 Task: Change "SDT Descriptors" for TS muxer to 56.
Action: Mouse moved to (113, 12)
Screenshot: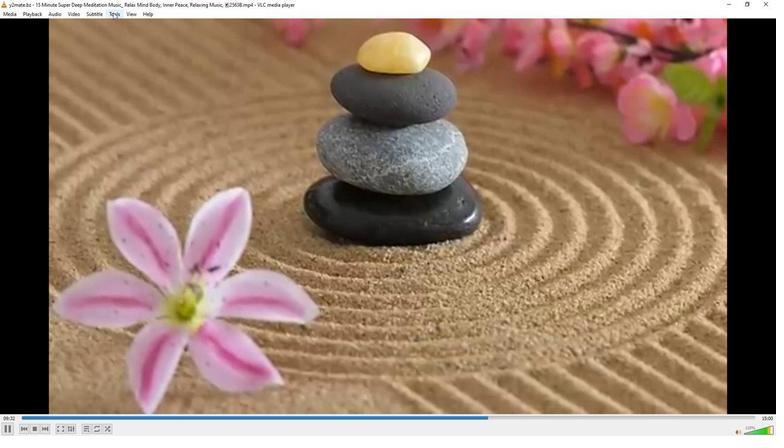 
Action: Mouse pressed left at (113, 12)
Screenshot: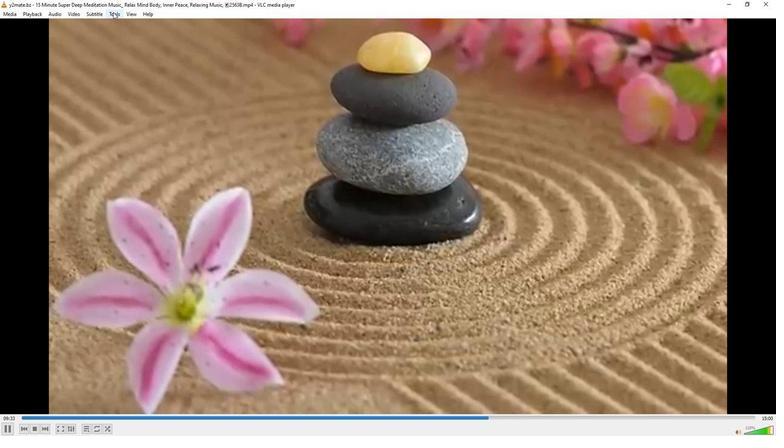
Action: Mouse moved to (132, 109)
Screenshot: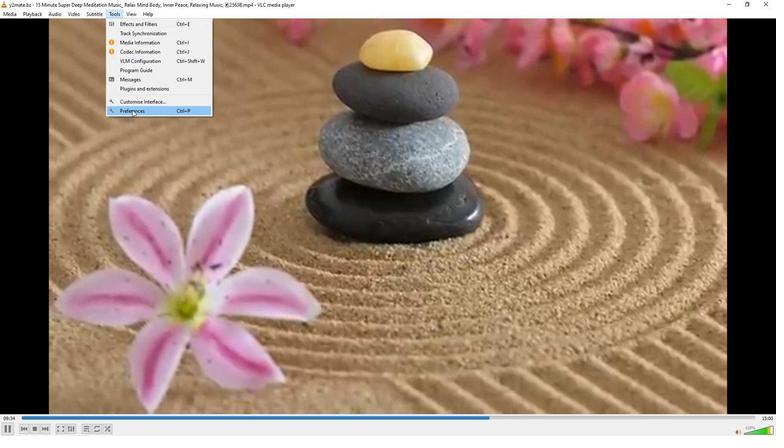 
Action: Mouse pressed left at (132, 109)
Screenshot: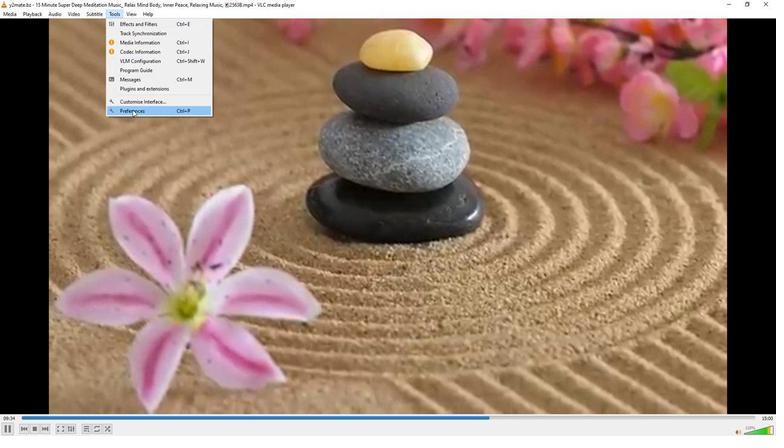 
Action: Mouse moved to (255, 354)
Screenshot: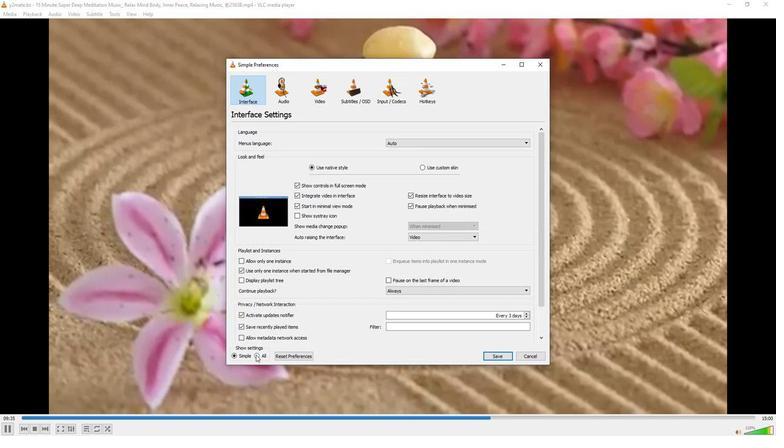 
Action: Mouse pressed left at (255, 354)
Screenshot: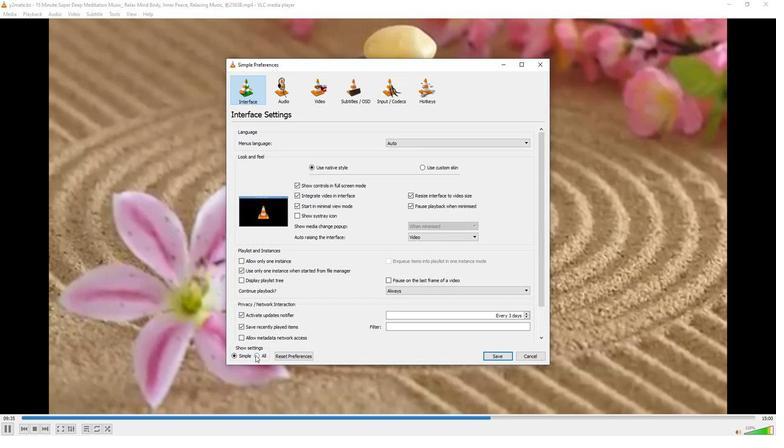 
Action: Mouse moved to (258, 310)
Screenshot: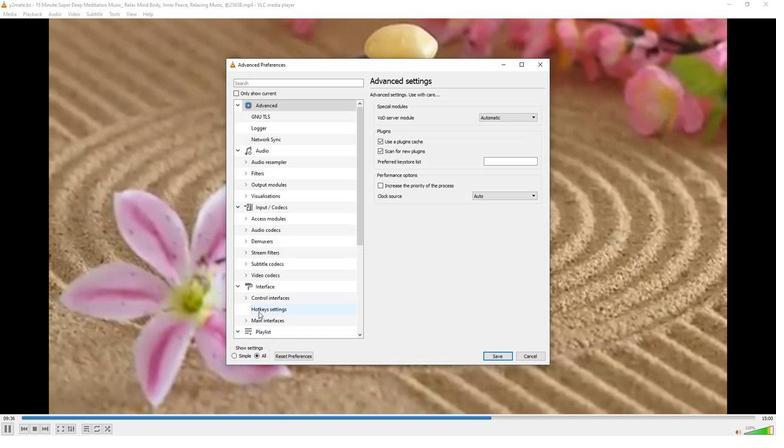 
Action: Mouse scrolled (258, 310) with delta (0, 0)
Screenshot: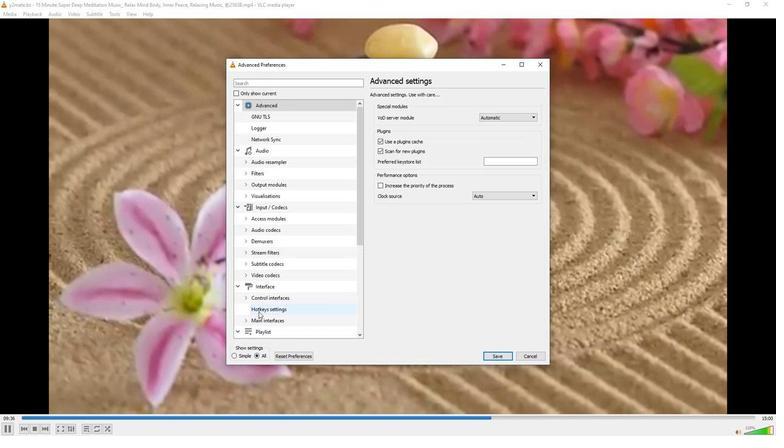 
Action: Mouse moved to (258, 309)
Screenshot: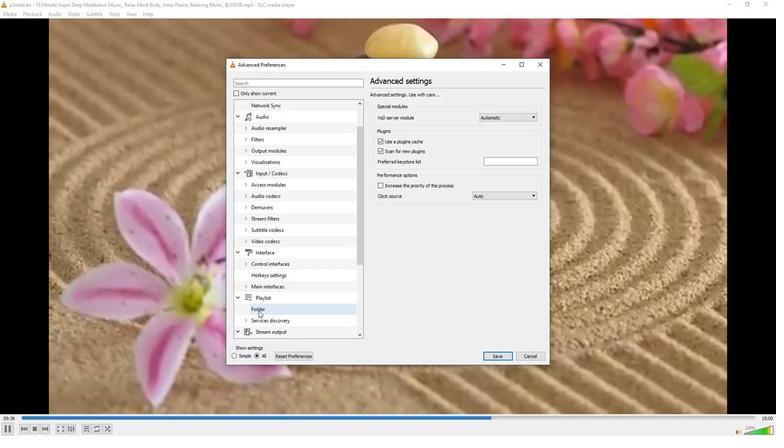 
Action: Mouse scrolled (258, 309) with delta (0, 0)
Screenshot: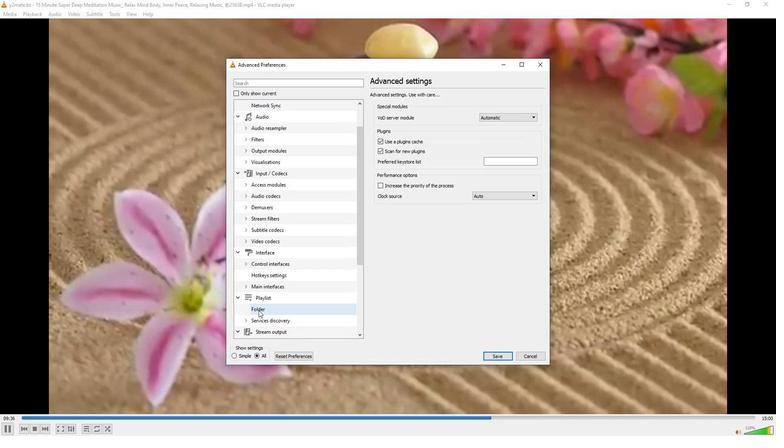 
Action: Mouse moved to (244, 317)
Screenshot: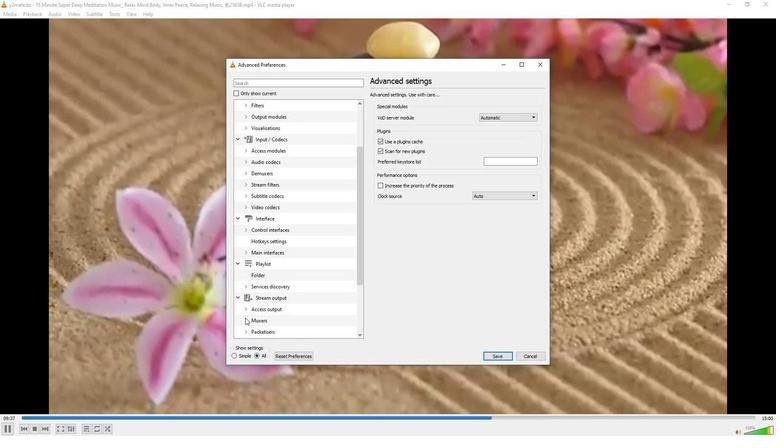 
Action: Mouse pressed left at (244, 317)
Screenshot: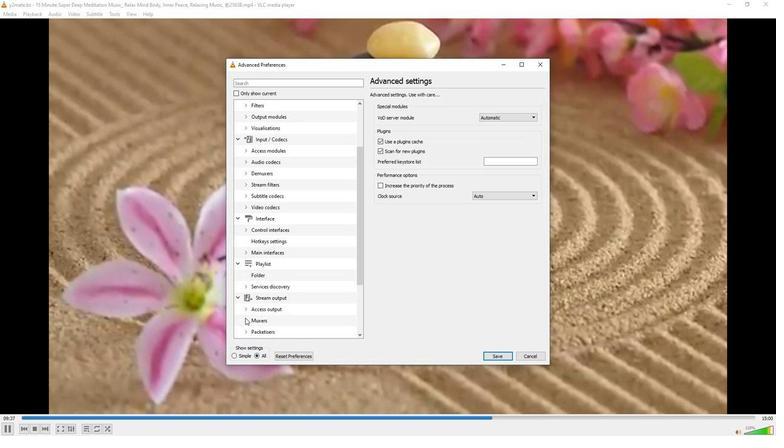
Action: Mouse moved to (247, 314)
Screenshot: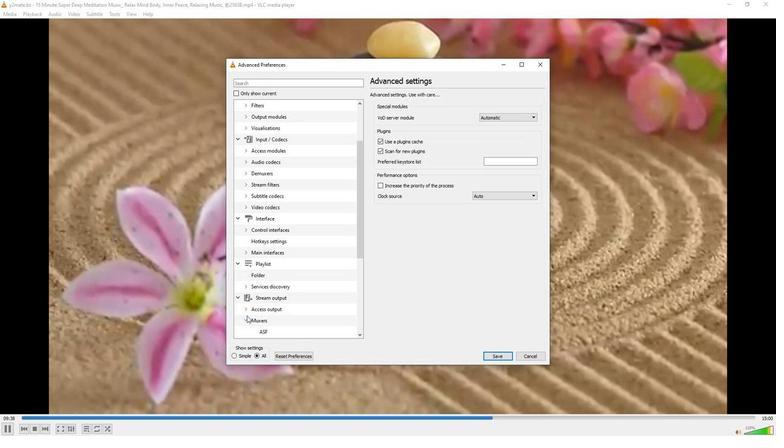 
Action: Mouse scrolled (247, 314) with delta (0, 0)
Screenshot: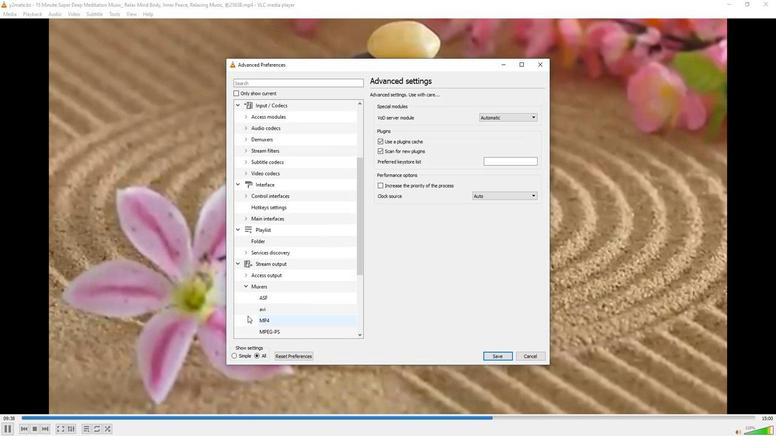 
Action: Mouse moved to (267, 326)
Screenshot: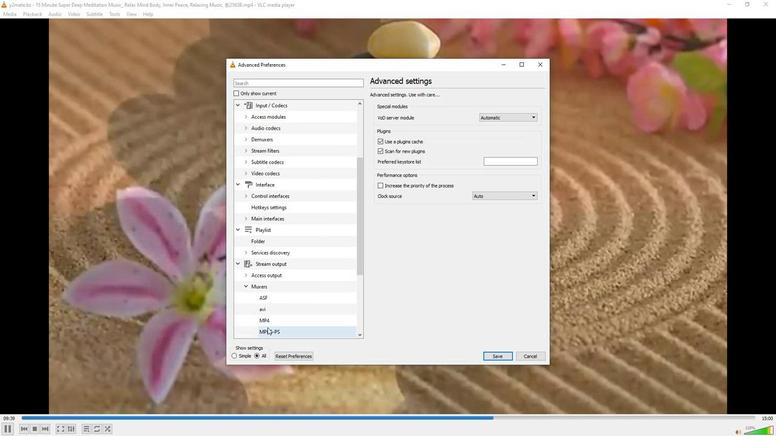 
Action: Mouse scrolled (267, 326) with delta (0, 0)
Screenshot: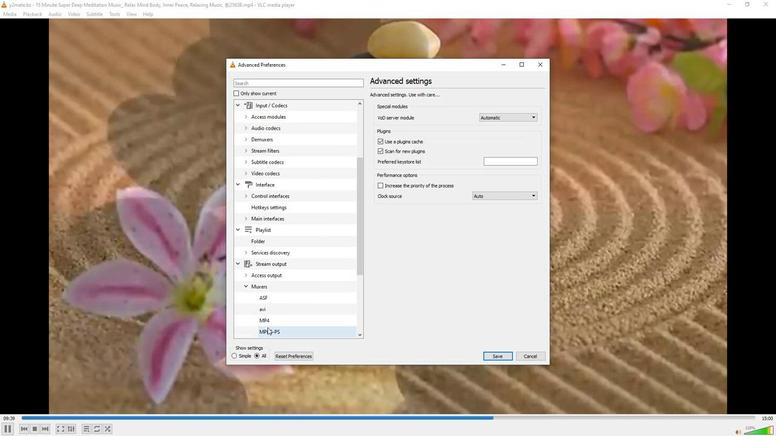 
Action: Mouse moved to (276, 306)
Screenshot: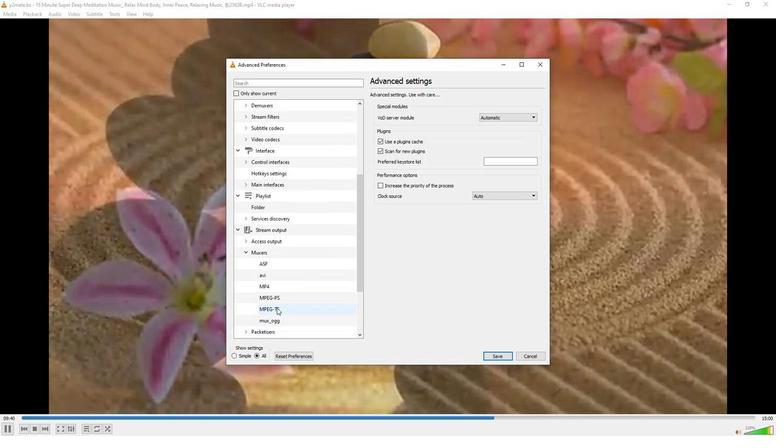 
Action: Mouse pressed left at (276, 306)
Screenshot: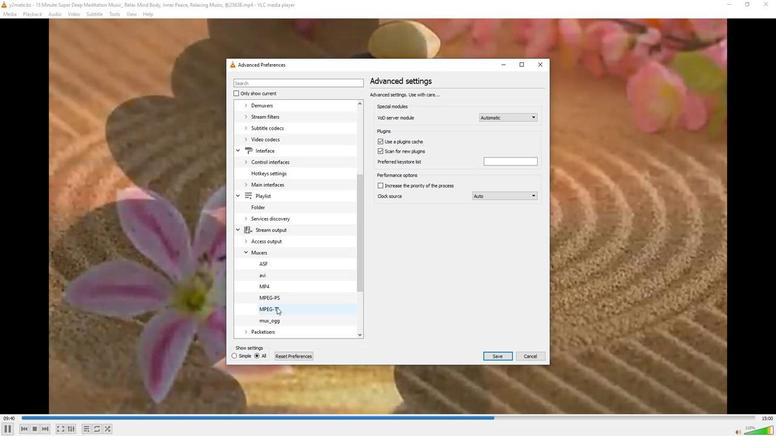 
Action: Mouse moved to (500, 218)
Screenshot: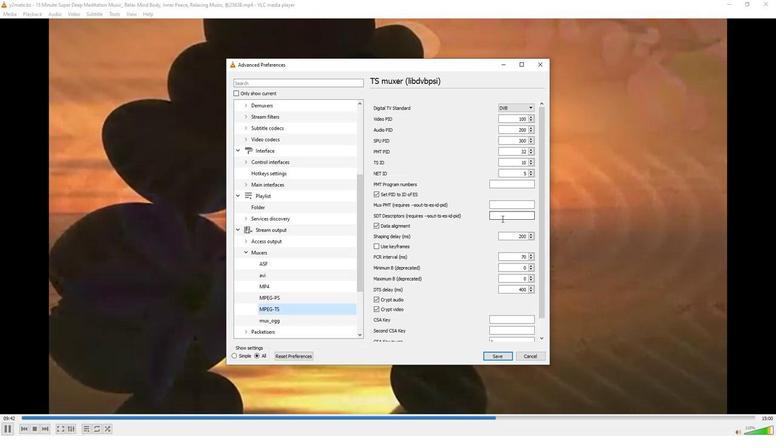 
Action: Mouse pressed left at (500, 218)
Screenshot: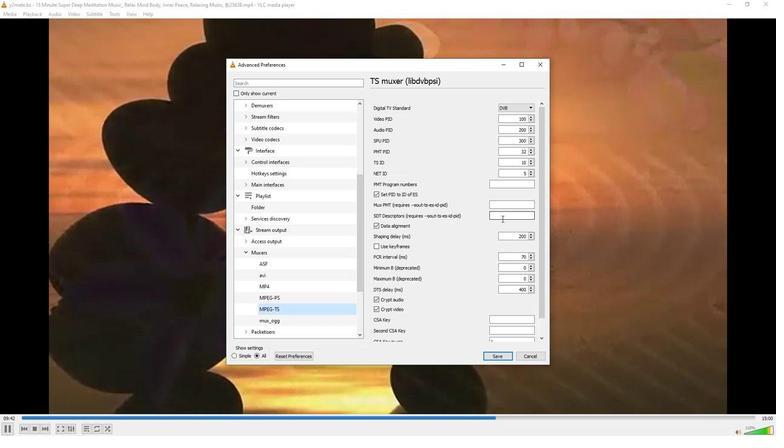 
Action: Mouse moved to (498, 218)
Screenshot: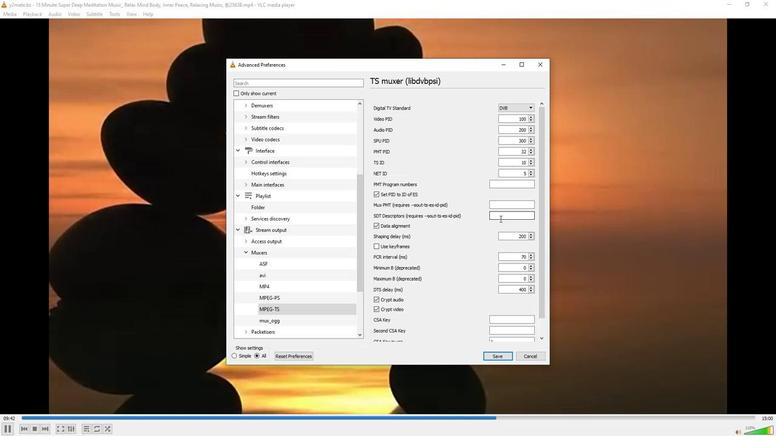 
Action: Key pressed 56
Screenshot: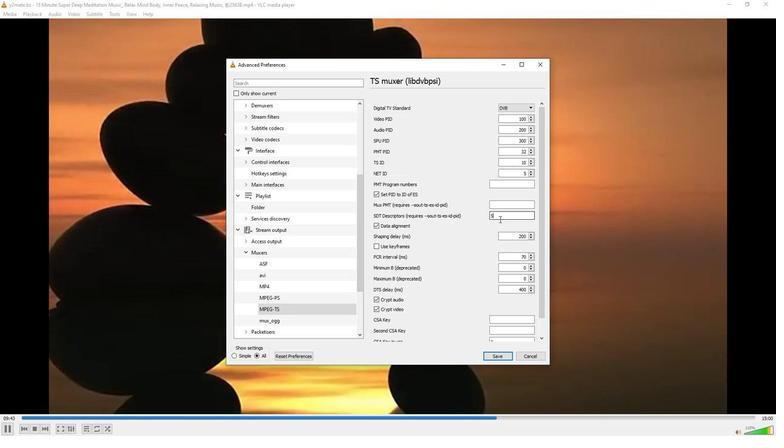 
Action: Mouse moved to (437, 266)
Screenshot: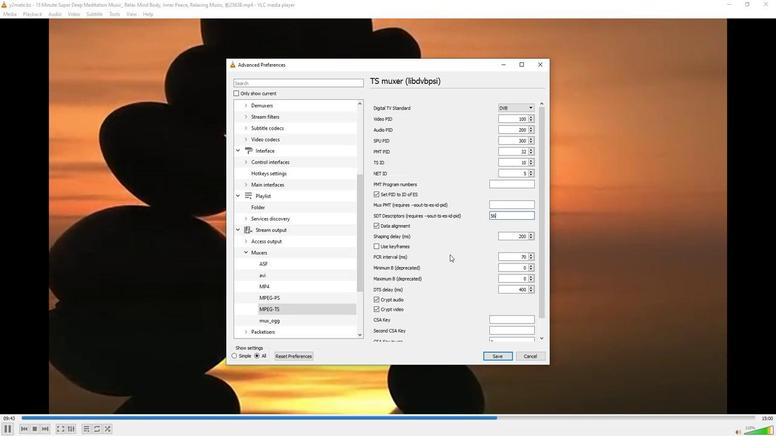 
